Task: Add the task  Integrate a new online platform for online fundraising to the section Data Privacy Sprint in the project AirLink and add a Due Date to the respective task as 2023/09/22
Action: Mouse moved to (84, 400)
Screenshot: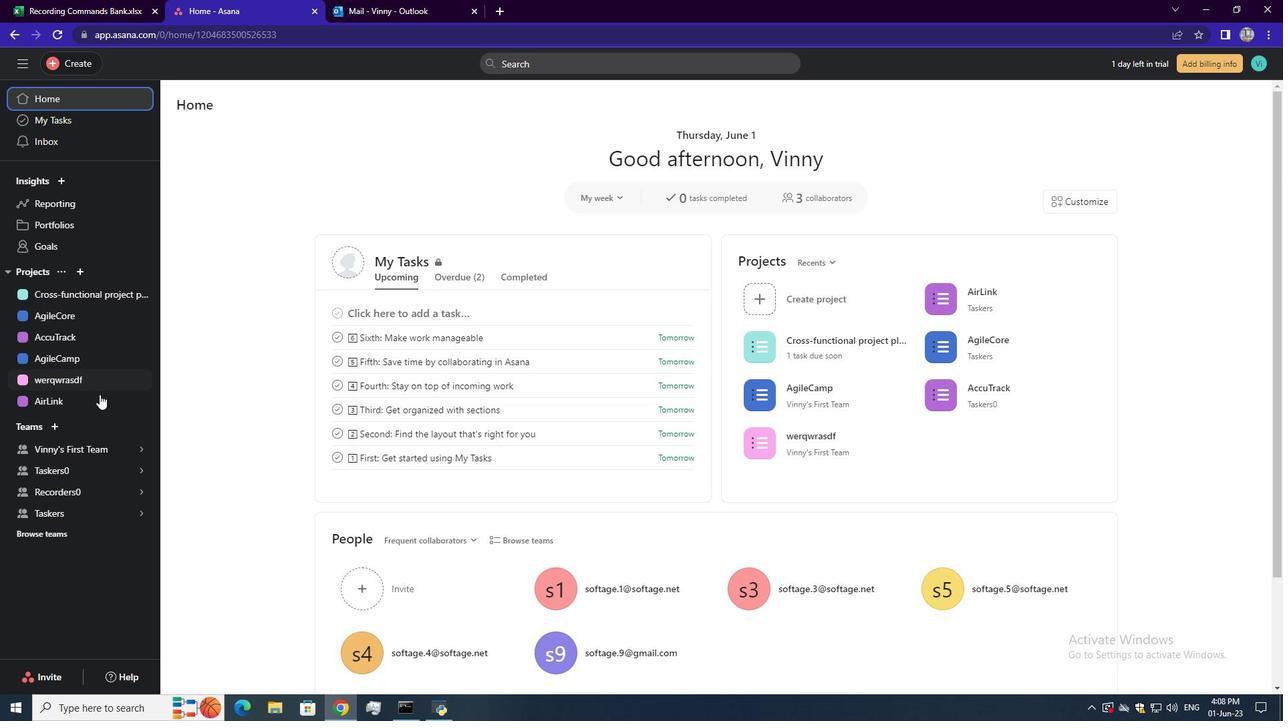 
Action: Mouse pressed left at (84, 400)
Screenshot: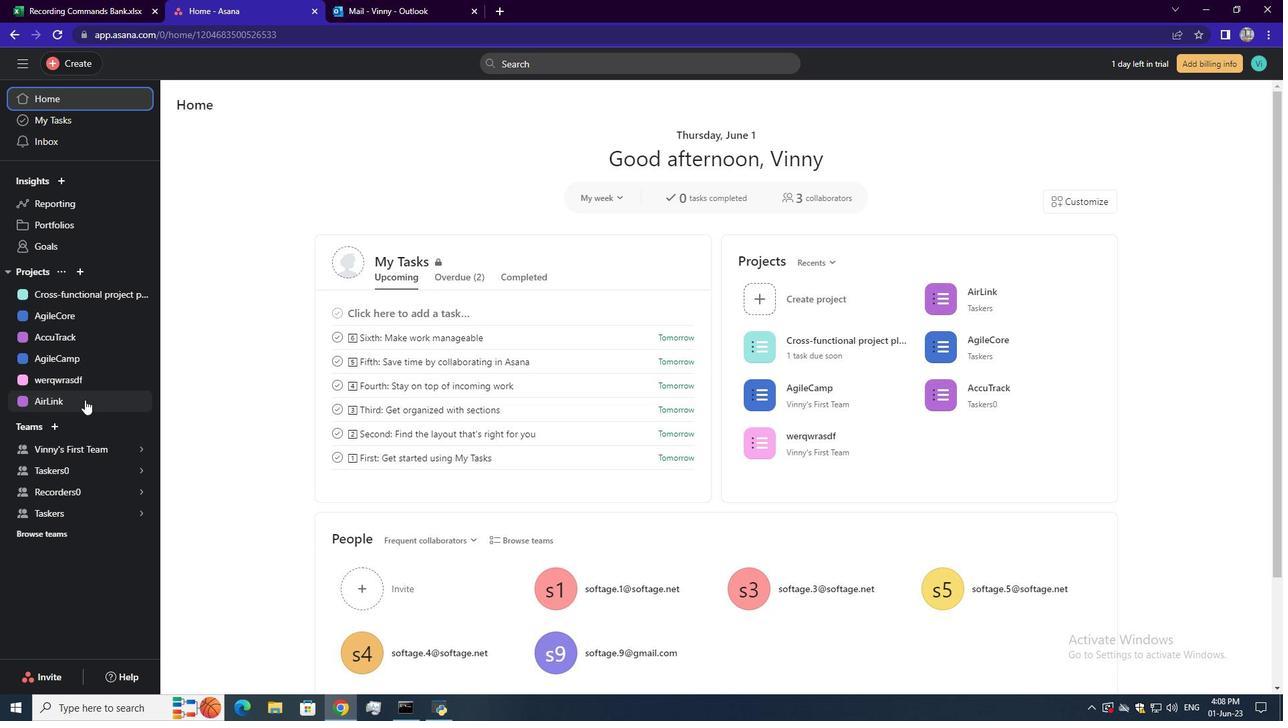 
Action: Mouse moved to (494, 435)
Screenshot: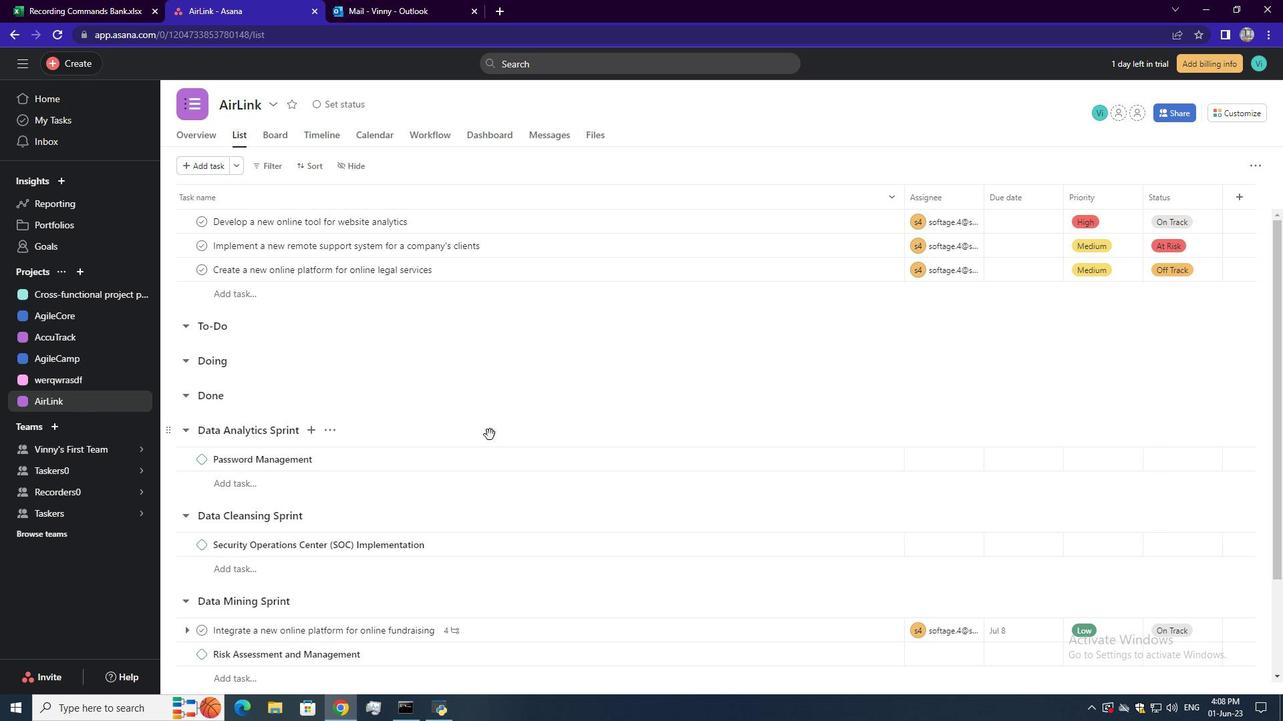 
Action: Mouse scrolled (494, 434) with delta (0, 0)
Screenshot: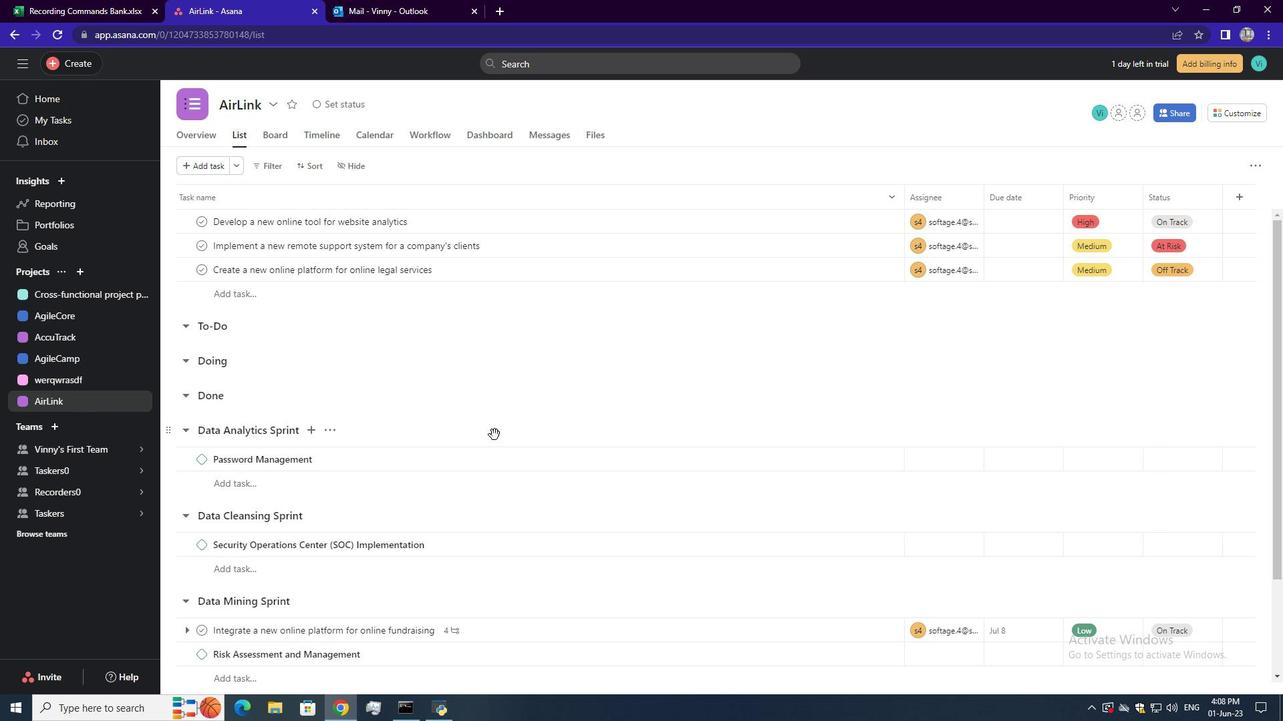 
Action: Mouse scrolled (494, 434) with delta (0, 0)
Screenshot: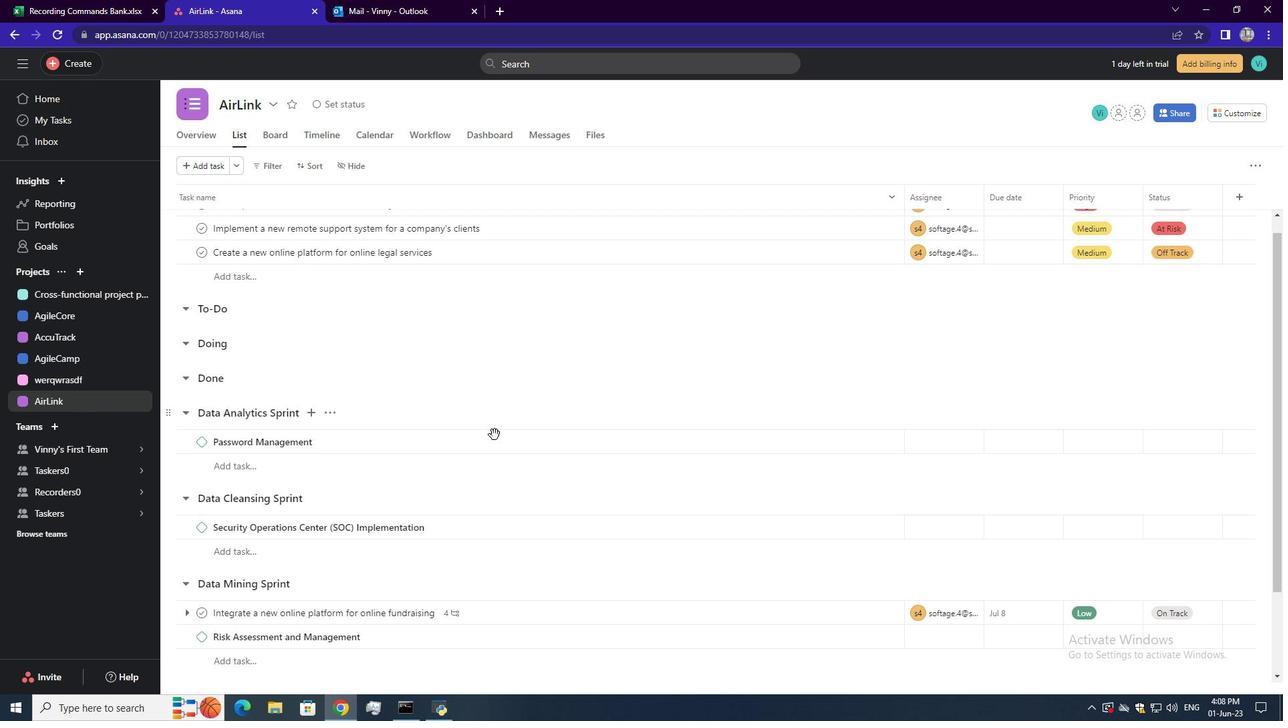 
Action: Mouse scrolled (494, 434) with delta (0, 0)
Screenshot: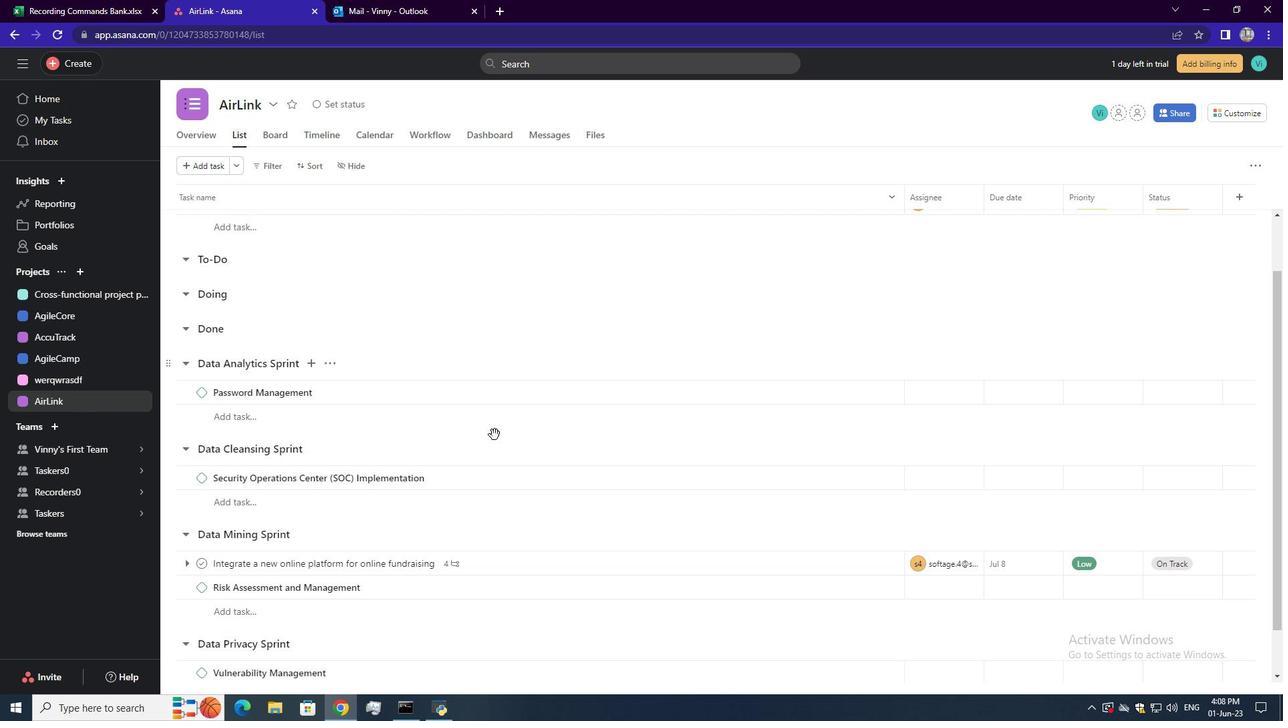 
Action: Mouse scrolled (494, 434) with delta (0, 0)
Screenshot: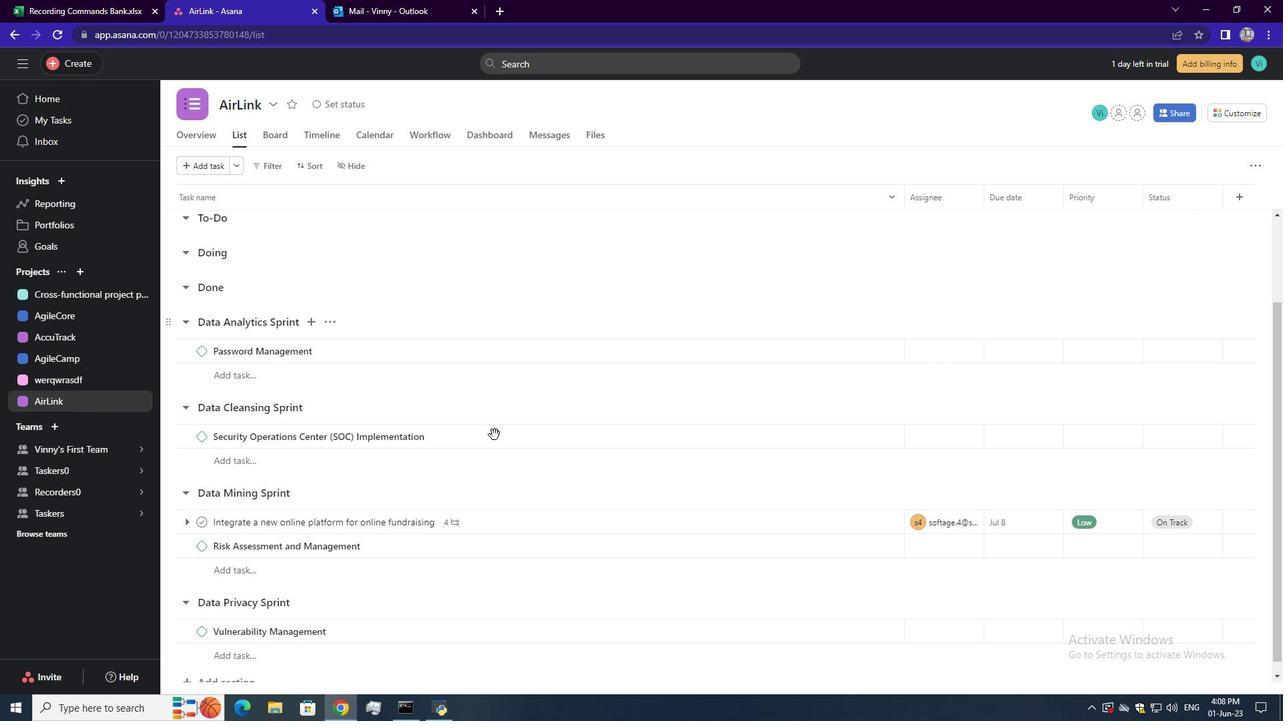 
Action: Mouse moved to (872, 511)
Screenshot: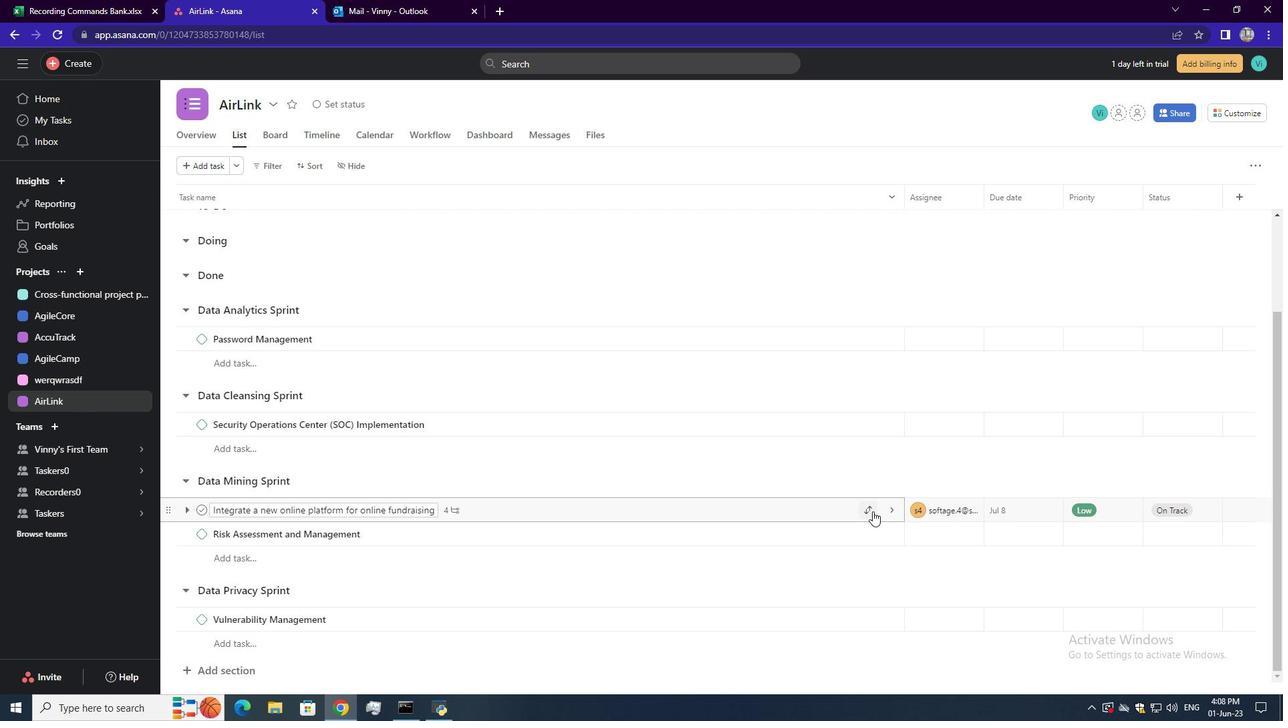 
Action: Mouse pressed left at (872, 511)
Screenshot: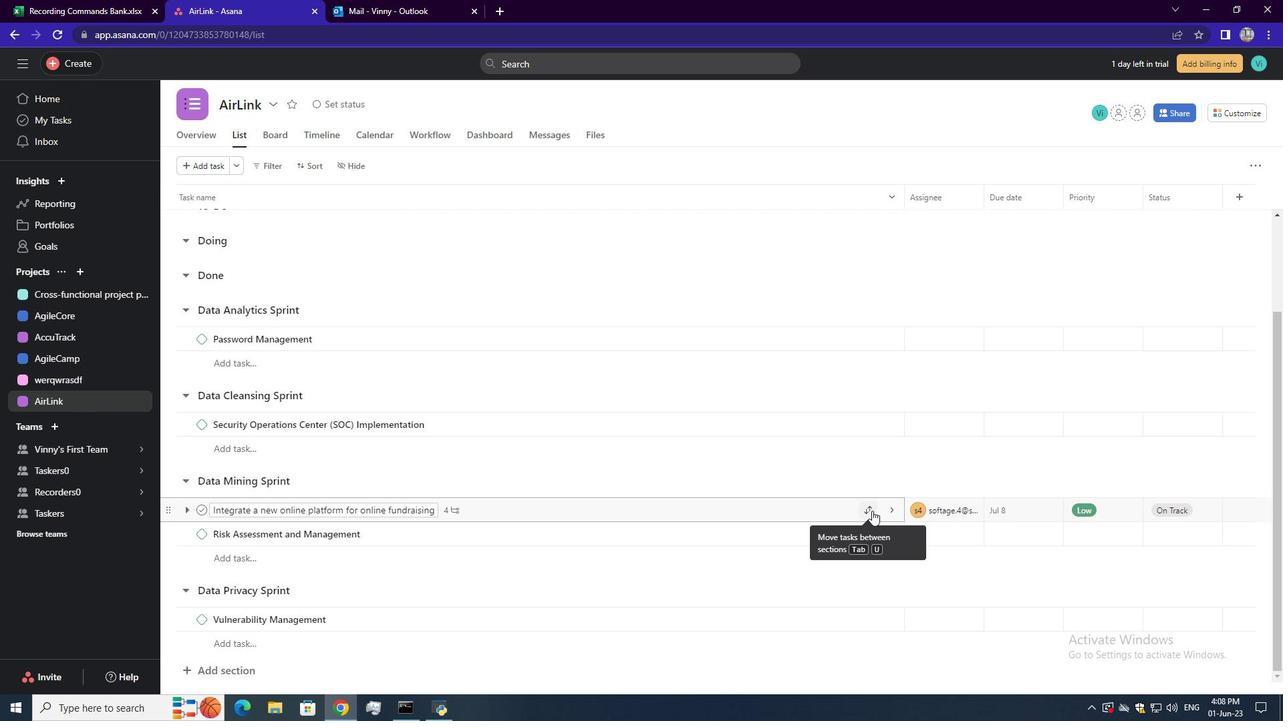 
Action: Mouse moved to (626, 522)
Screenshot: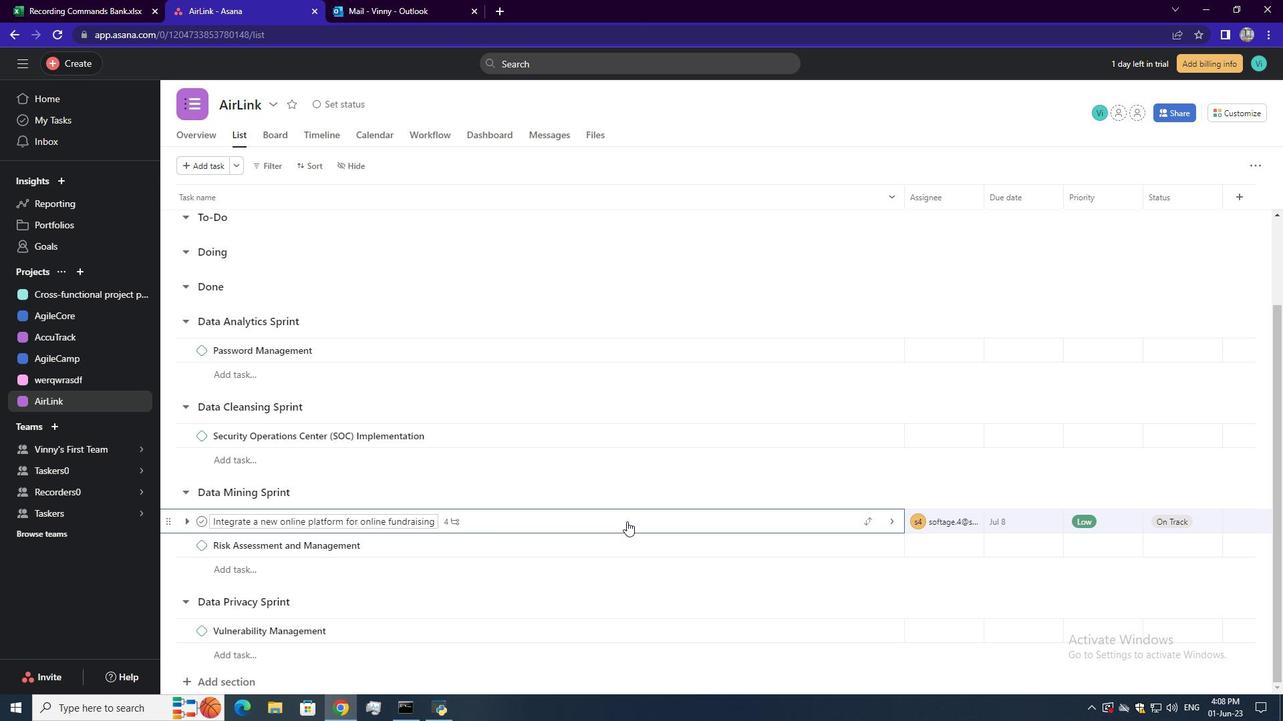 
Action: Mouse scrolled (626, 522) with delta (0, 0)
Screenshot: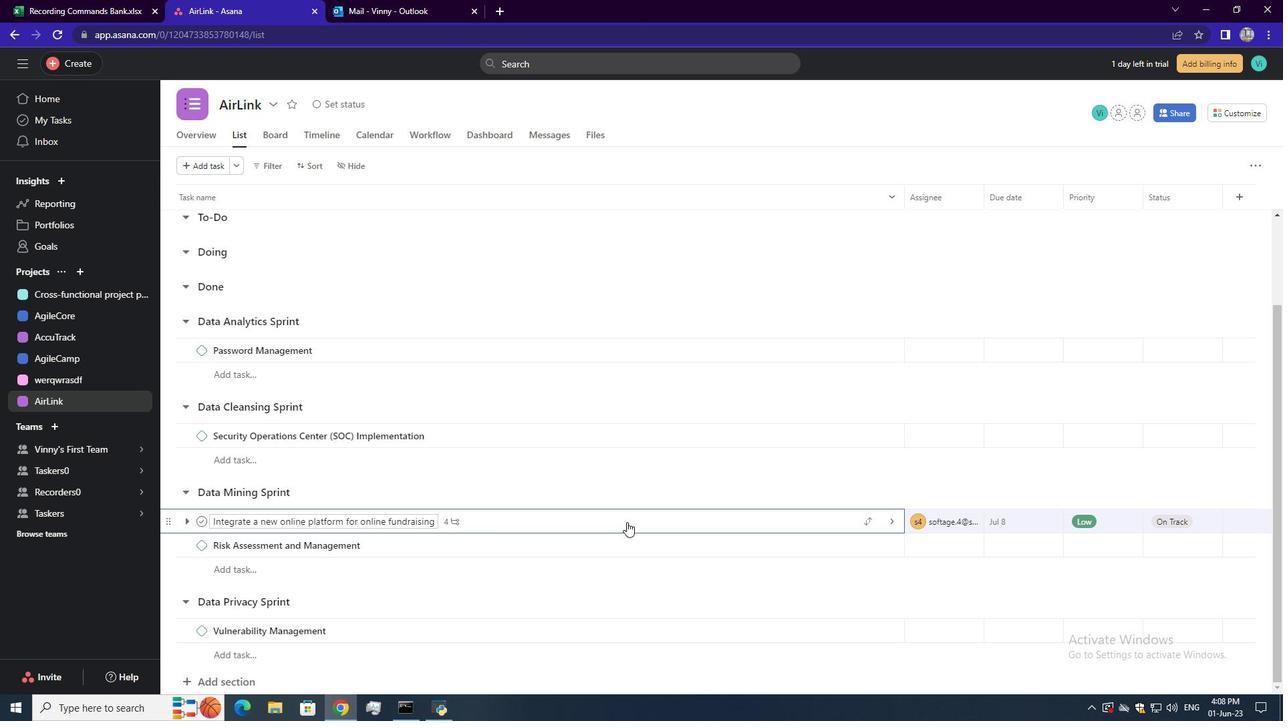 
Action: Mouse moved to (866, 522)
Screenshot: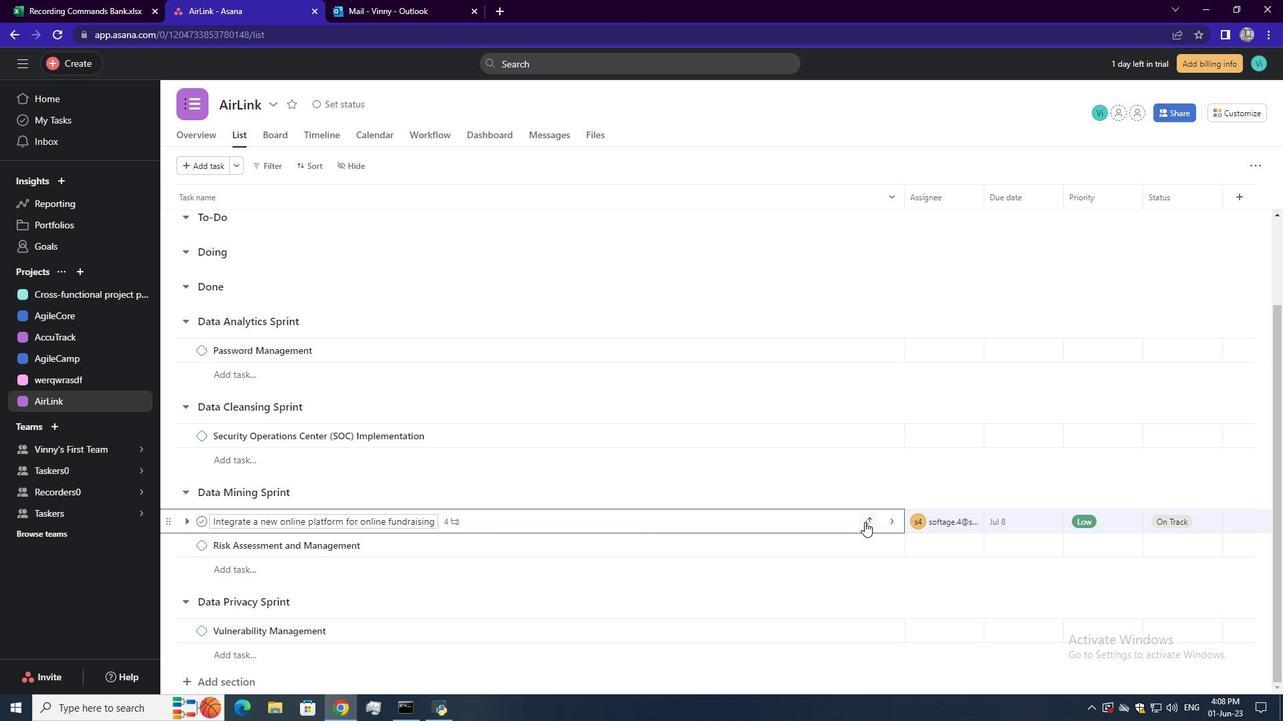 
Action: Mouse pressed left at (866, 522)
Screenshot: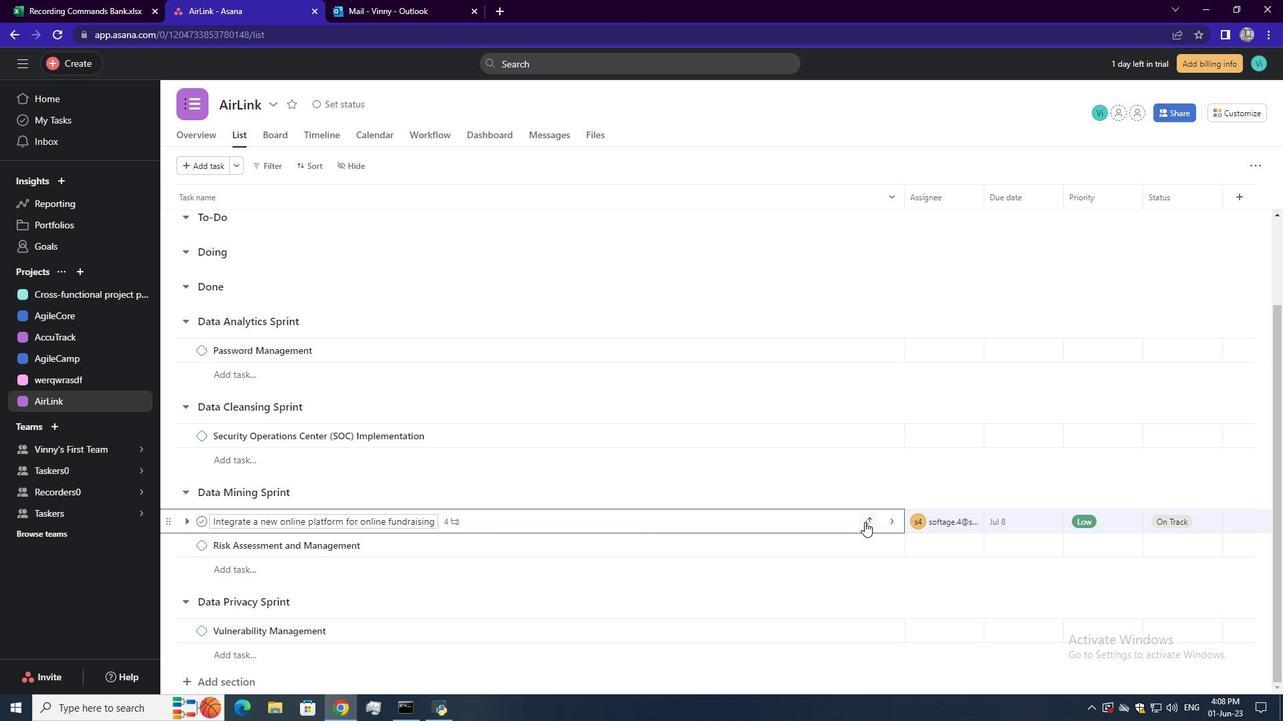 
Action: Mouse moved to (837, 497)
Screenshot: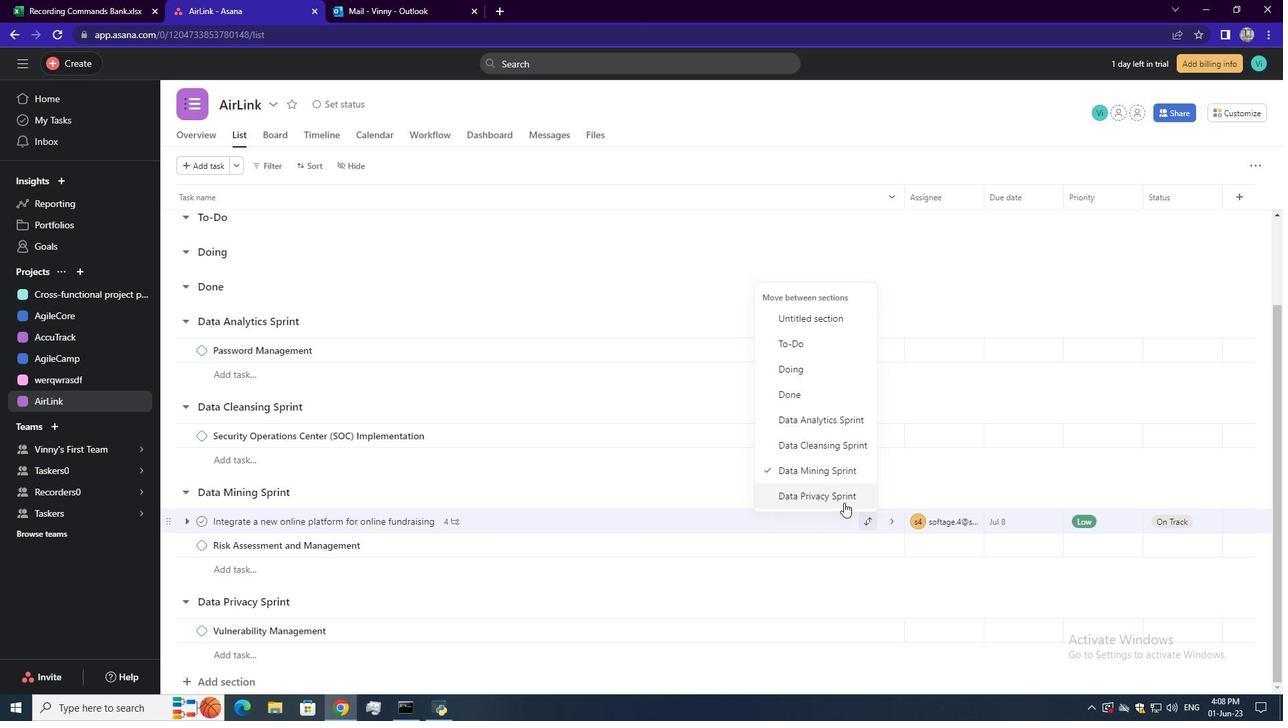 
Action: Mouse pressed left at (837, 497)
Screenshot: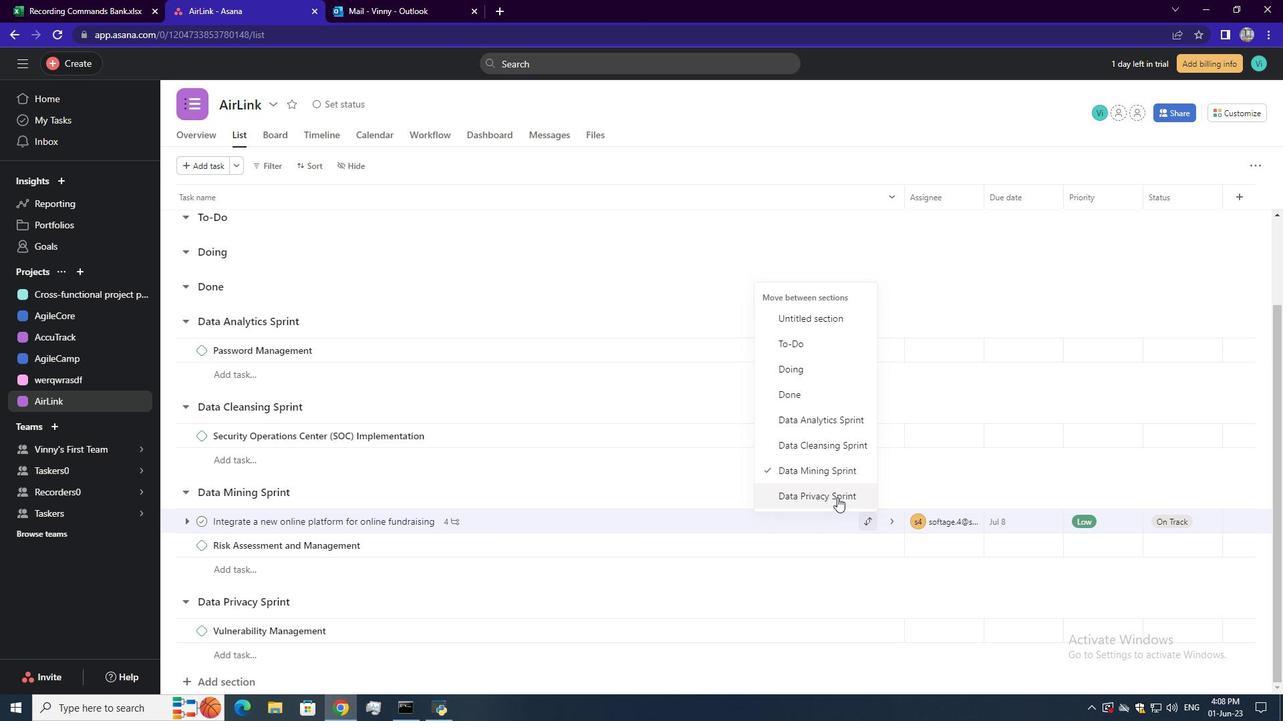 
Action: Mouse scrolled (837, 497) with delta (0, 0)
Screenshot: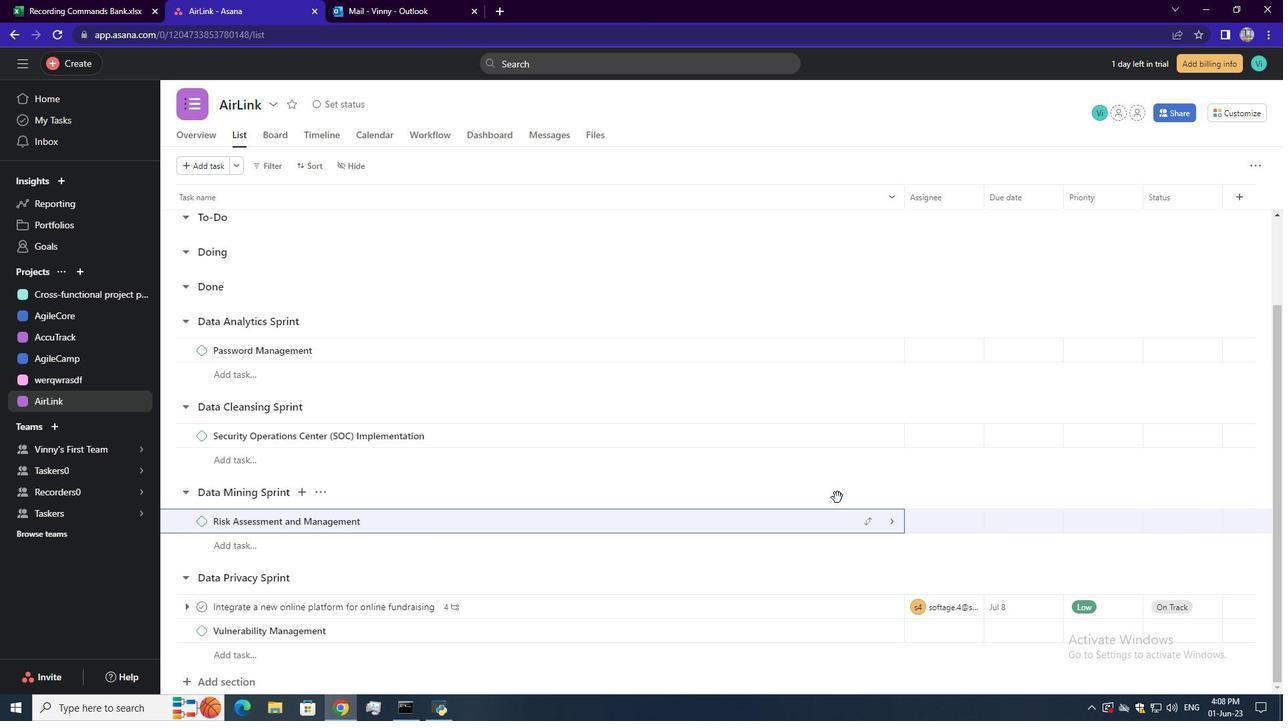 
Action: Mouse scrolled (837, 497) with delta (0, 0)
Screenshot: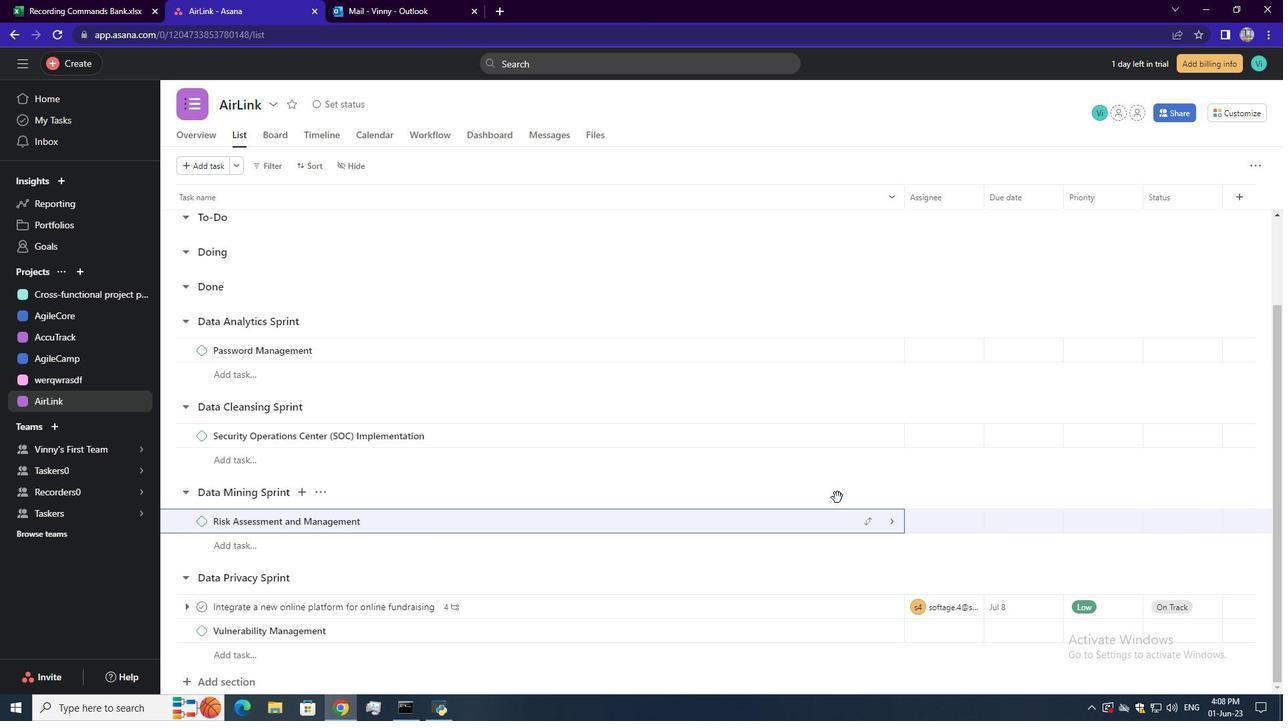 
Action: Mouse scrolled (837, 497) with delta (0, 0)
Screenshot: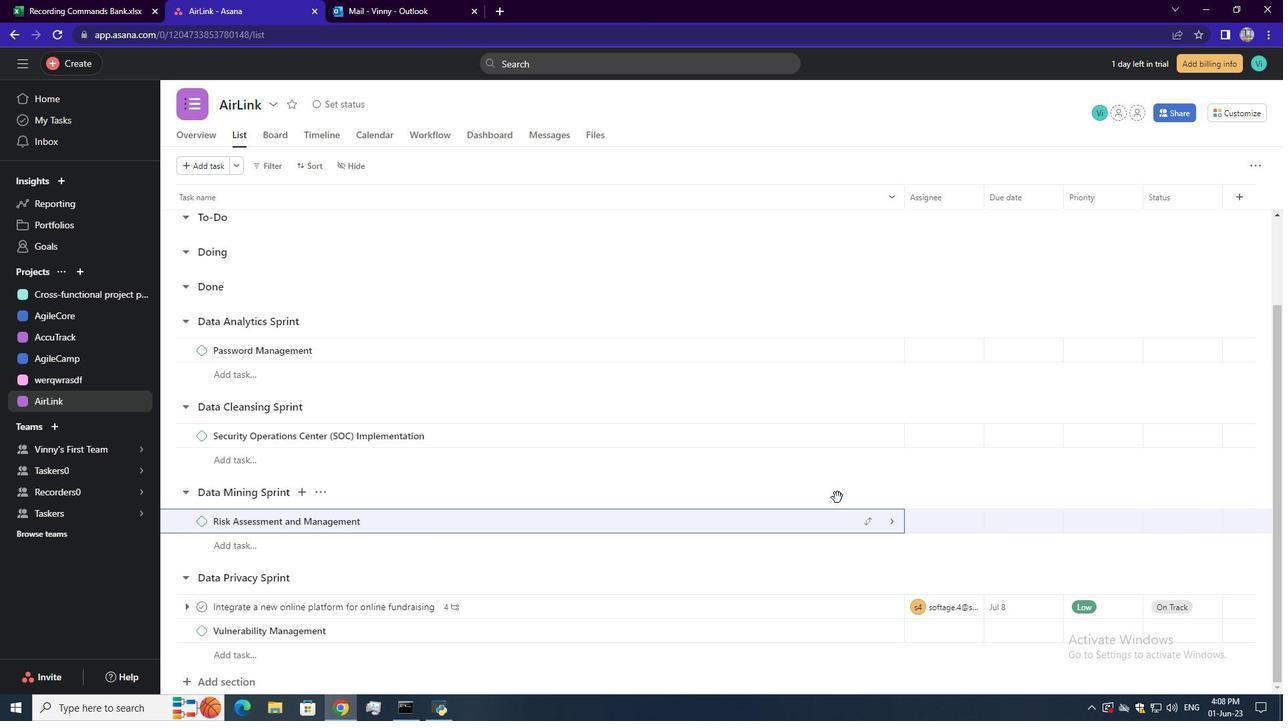 
Action: Mouse scrolled (837, 497) with delta (0, 0)
Screenshot: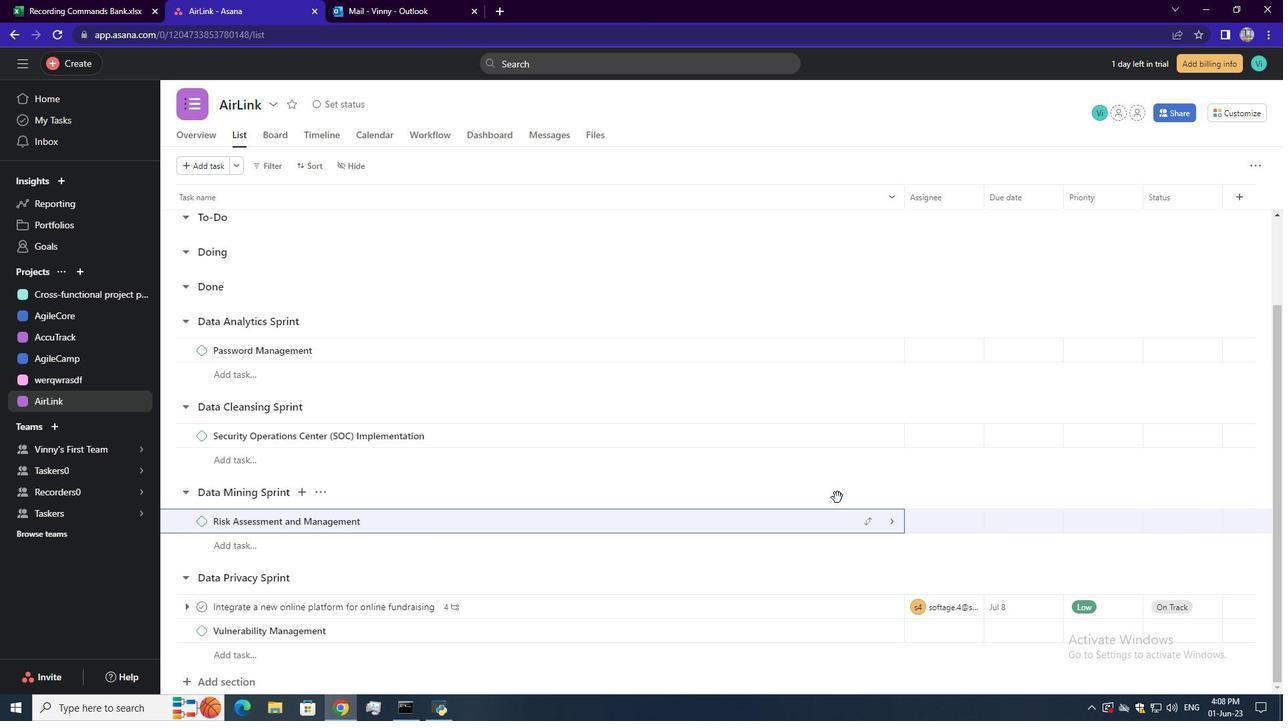 
Action: Mouse moved to (1011, 608)
Screenshot: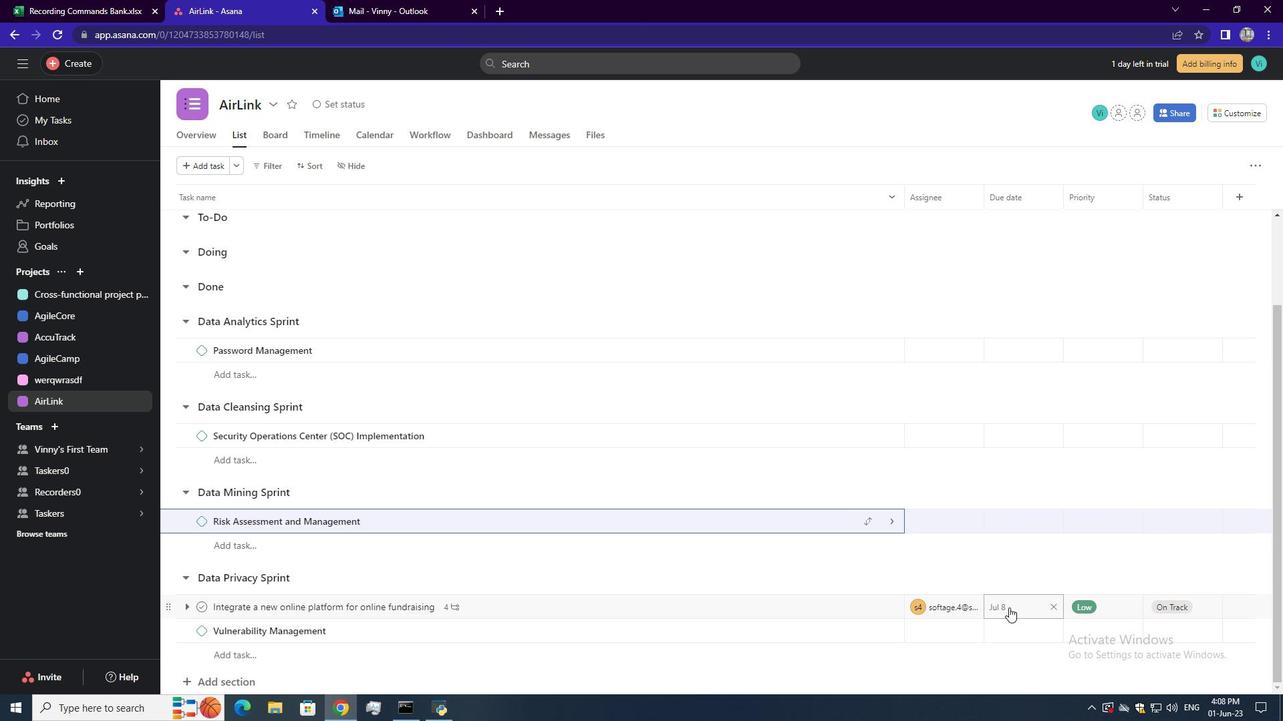 
Action: Mouse pressed left at (1011, 608)
Screenshot: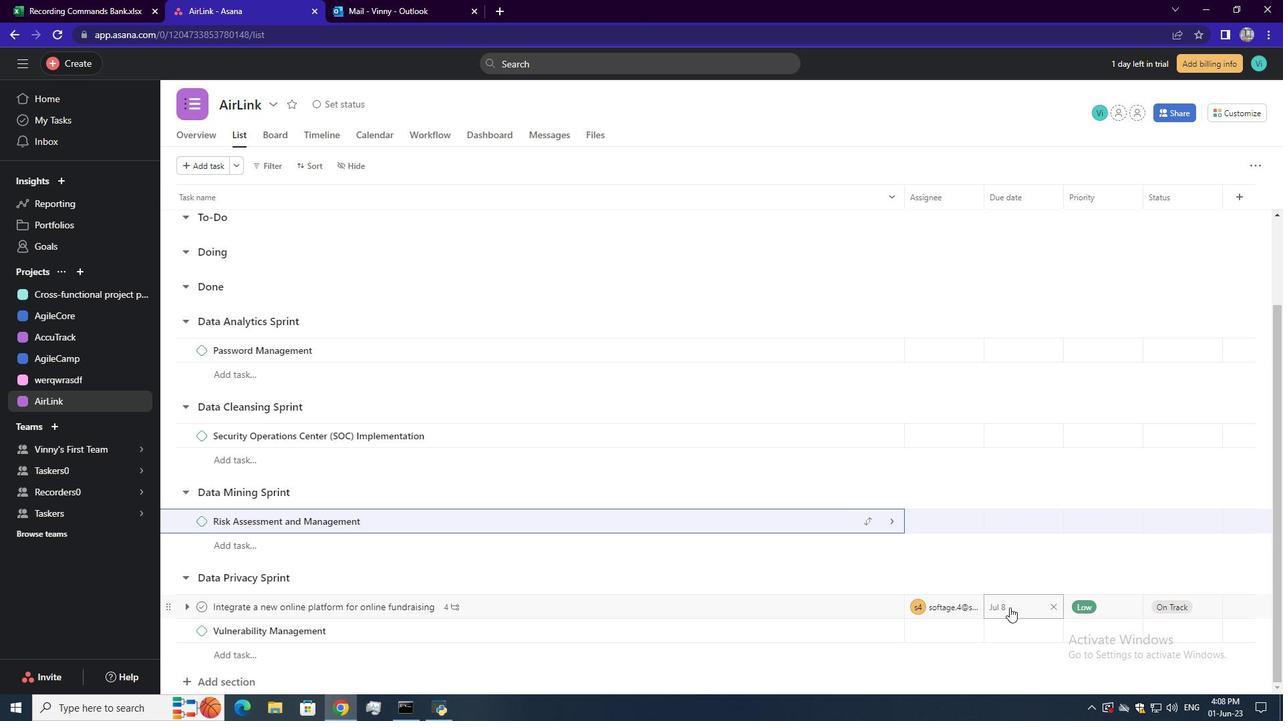 
Action: Mouse moved to (1138, 330)
Screenshot: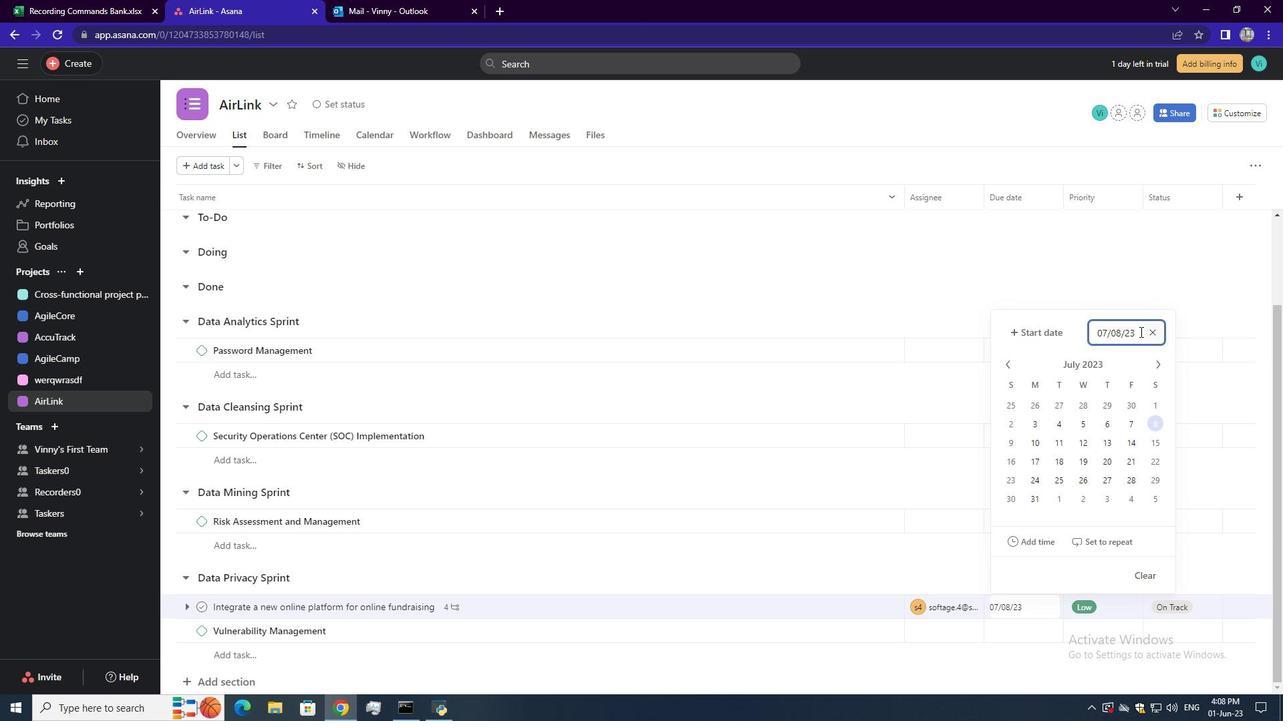
Action: Mouse pressed left at (1138, 330)
Screenshot: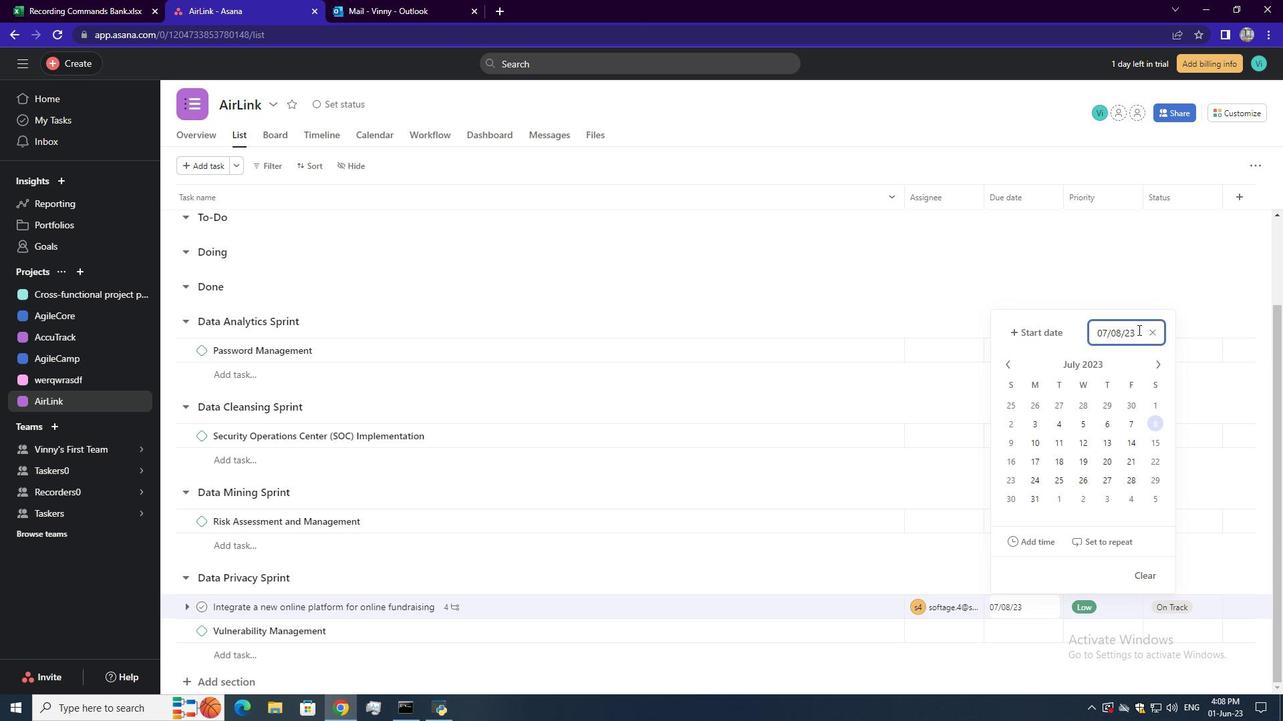 
Action: Key pressed <Key.backspace><Key.backspace><Key.backspace><Key.backspace><Key.backspace><Key.backspace><Key.backspace><Key.backspace><Key.backspace><Key.backspace><Key.backspace><Key.backspace><Key.backspace><Key.backspace><Key.backspace><Key.backspace><Key.backspace><Key.backspace><Key.backspace><Key.backspace>2023/09/22<Key.enter>
Screenshot: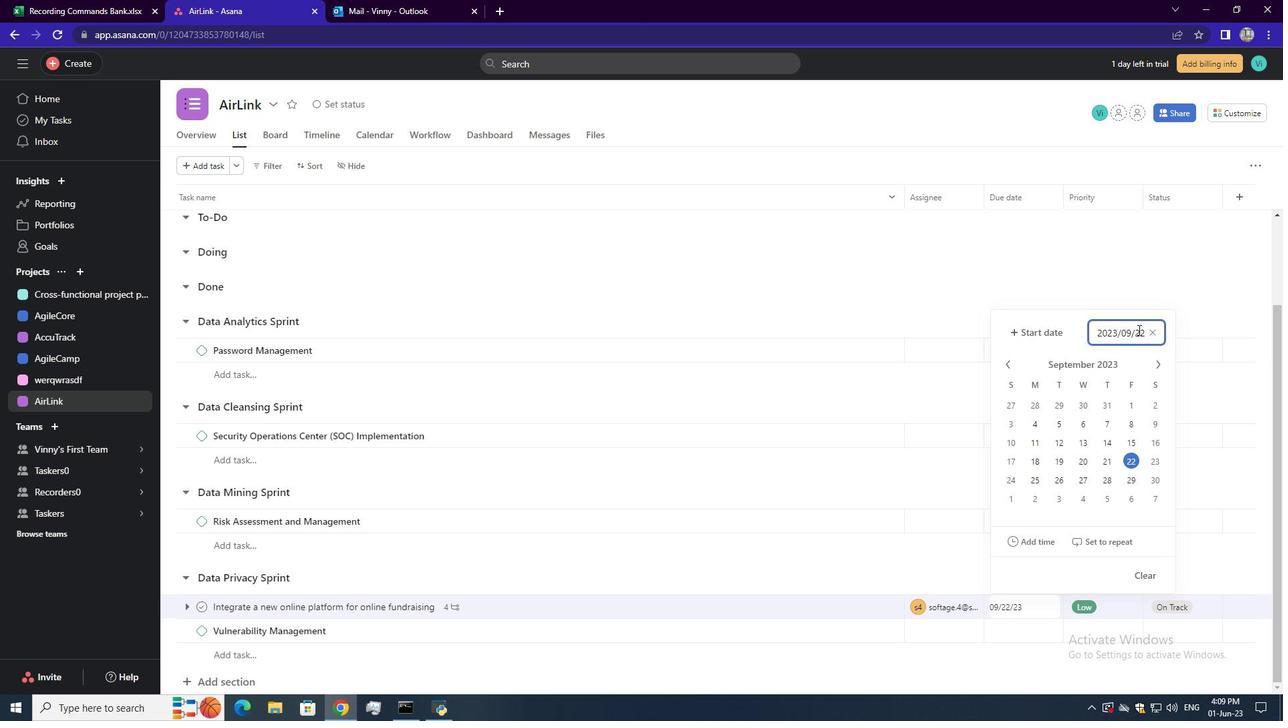 
